 Task: Choose the host language as Tagalog.
Action: Mouse moved to (810, 116)
Screenshot: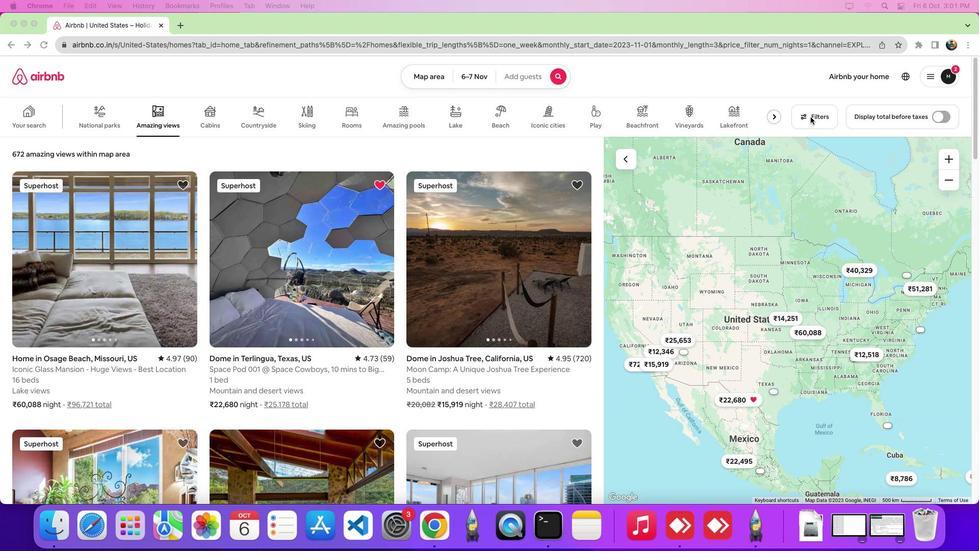 
Action: Mouse pressed left at (810, 116)
Screenshot: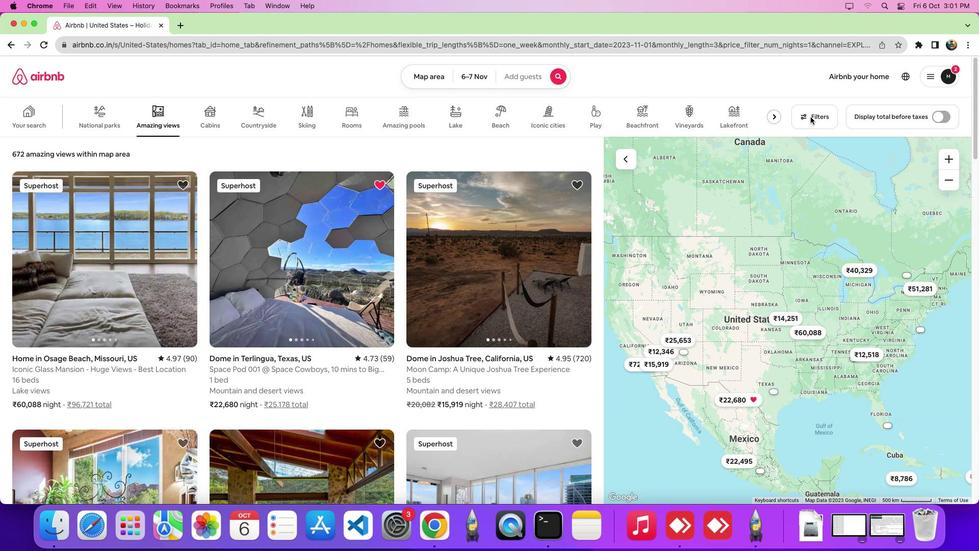 
Action: Mouse moved to (813, 109)
Screenshot: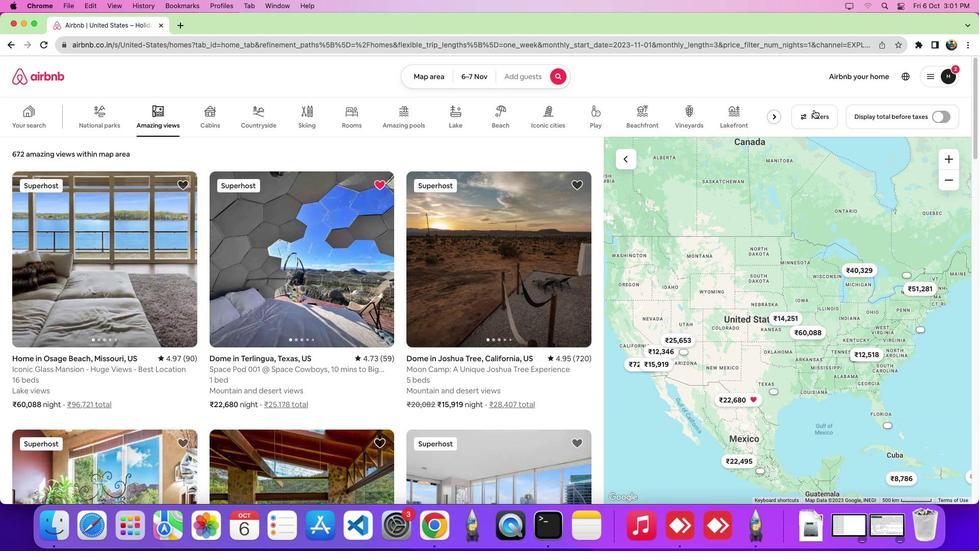 
Action: Mouse pressed left at (813, 109)
Screenshot: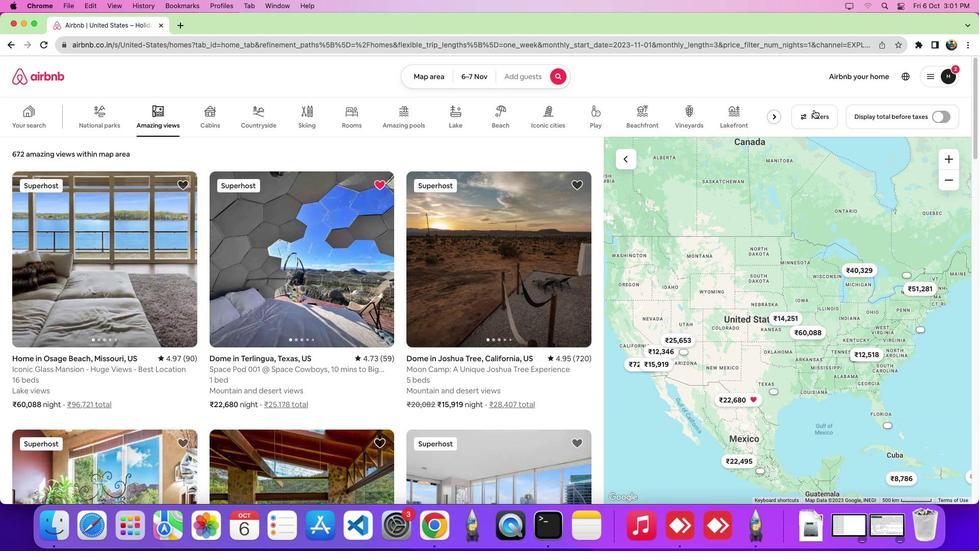 
Action: Mouse moved to (355, 185)
Screenshot: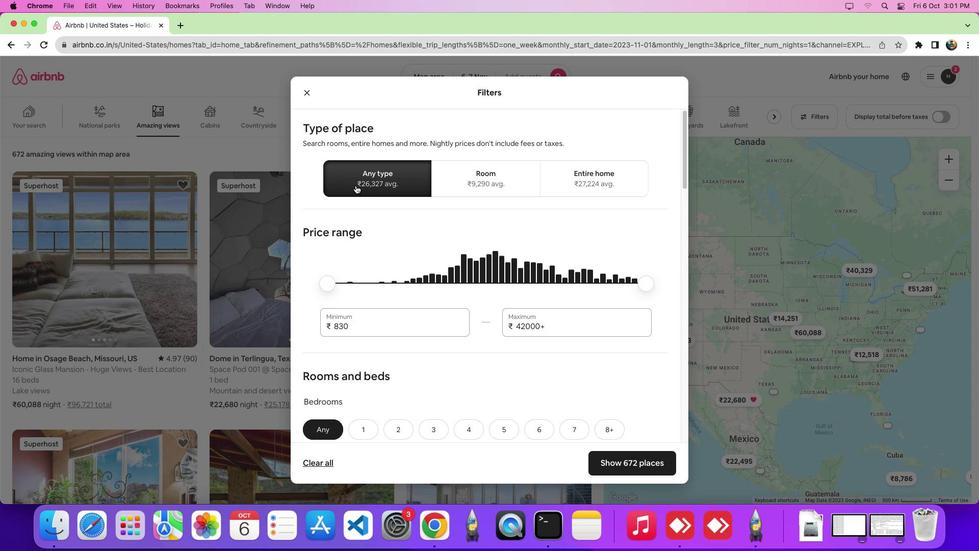 
Action: Mouse pressed left at (355, 185)
Screenshot: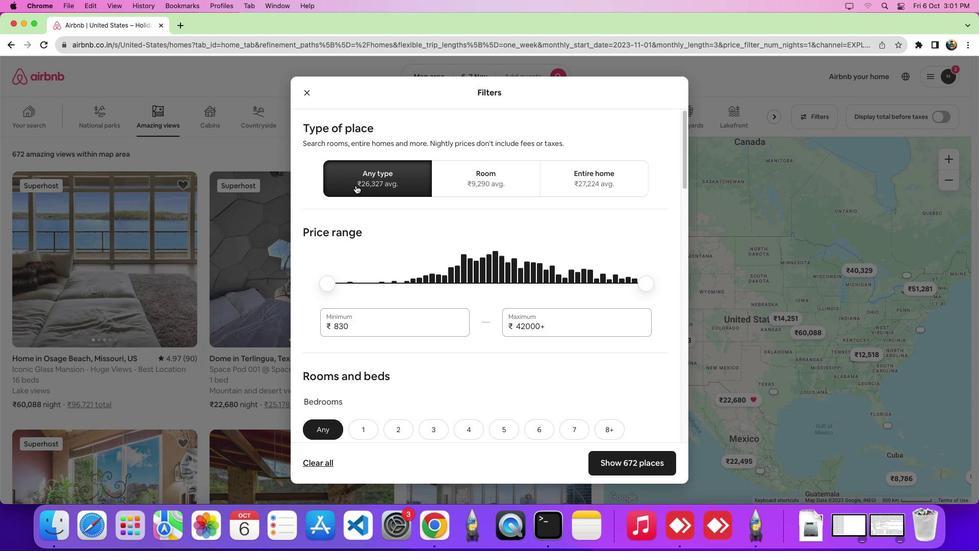 
Action: Mouse moved to (304, 274)
Screenshot: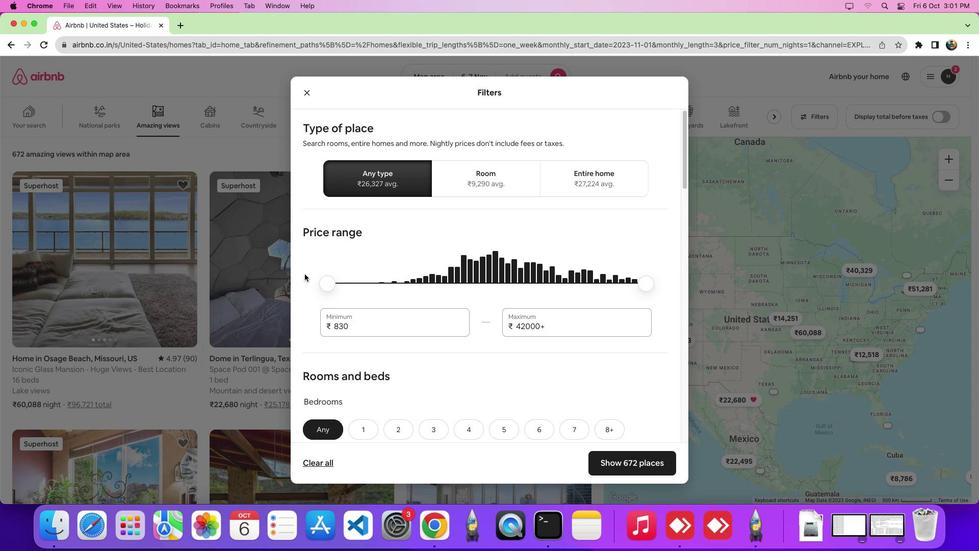 
Action: Mouse scrolled (304, 274) with delta (0, 0)
Screenshot: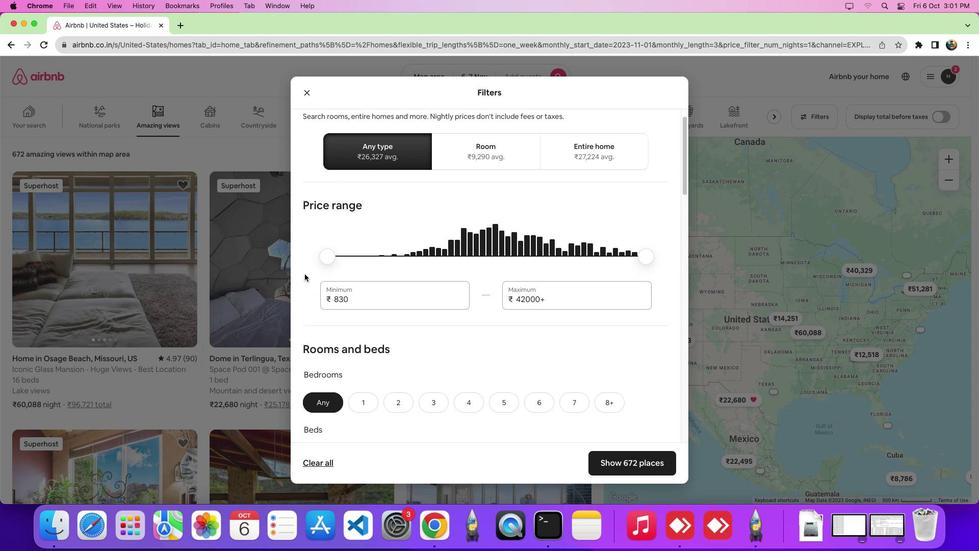 
Action: Mouse scrolled (304, 274) with delta (0, 0)
Screenshot: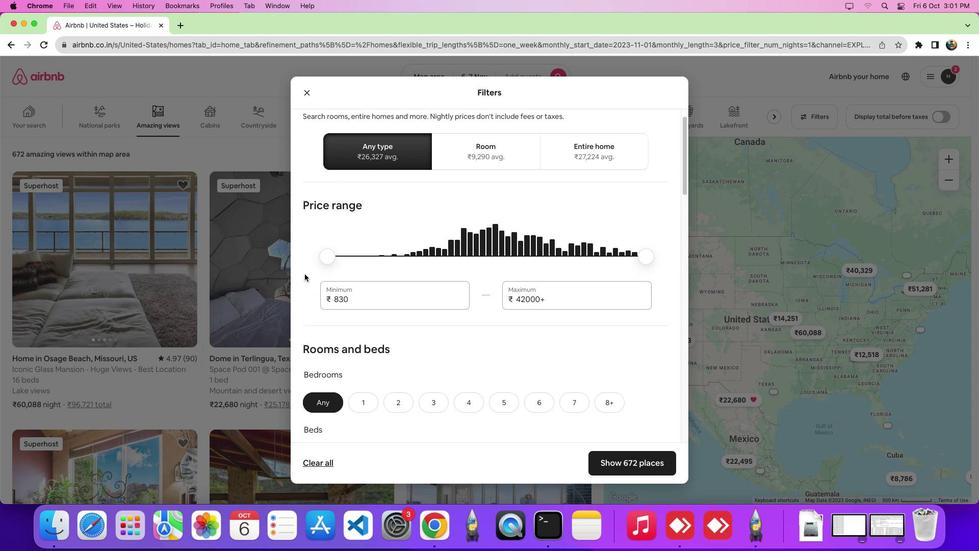 
Action: Mouse scrolled (304, 274) with delta (0, -4)
Screenshot: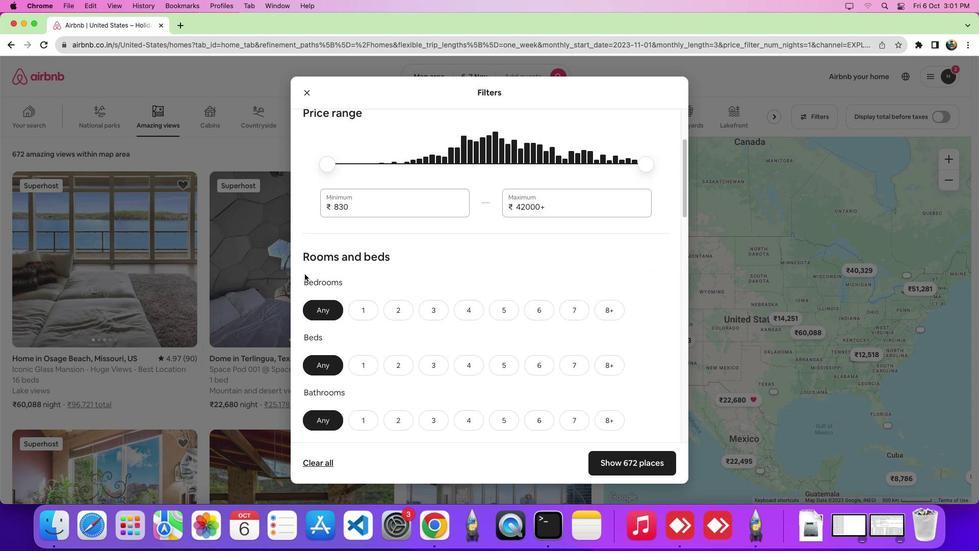 
Action: Mouse scrolled (304, 274) with delta (0, -5)
Screenshot: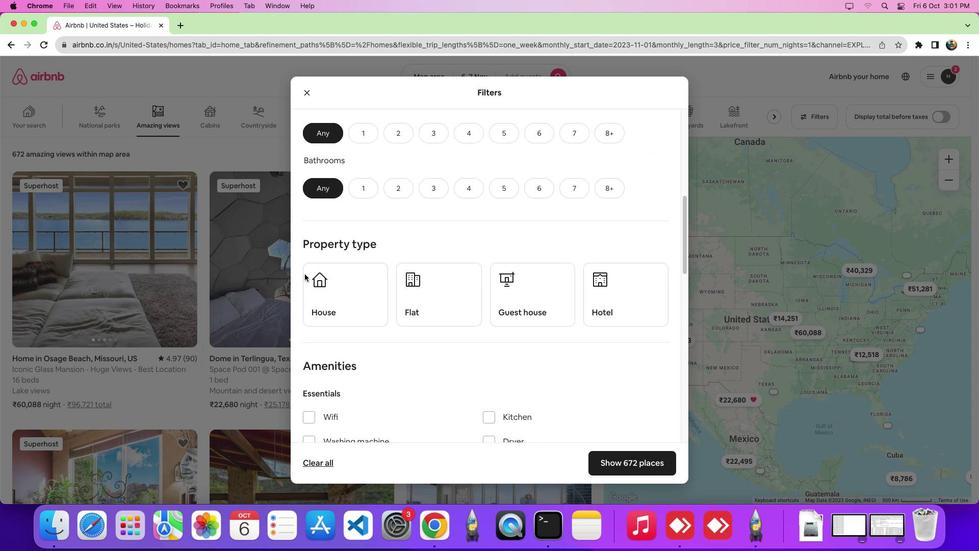 
Action: Mouse scrolled (304, 274) with delta (0, 0)
Screenshot: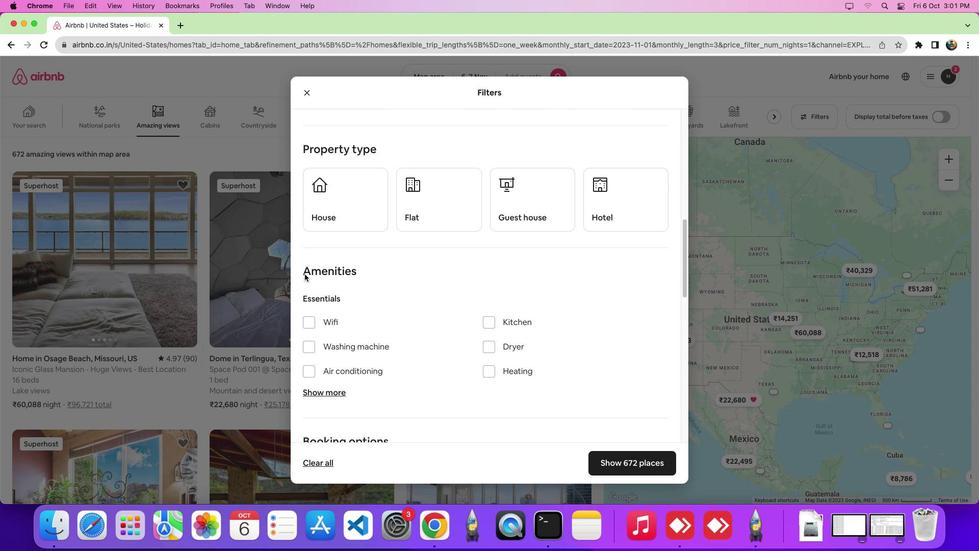 
Action: Mouse scrolled (304, 274) with delta (0, -1)
Screenshot: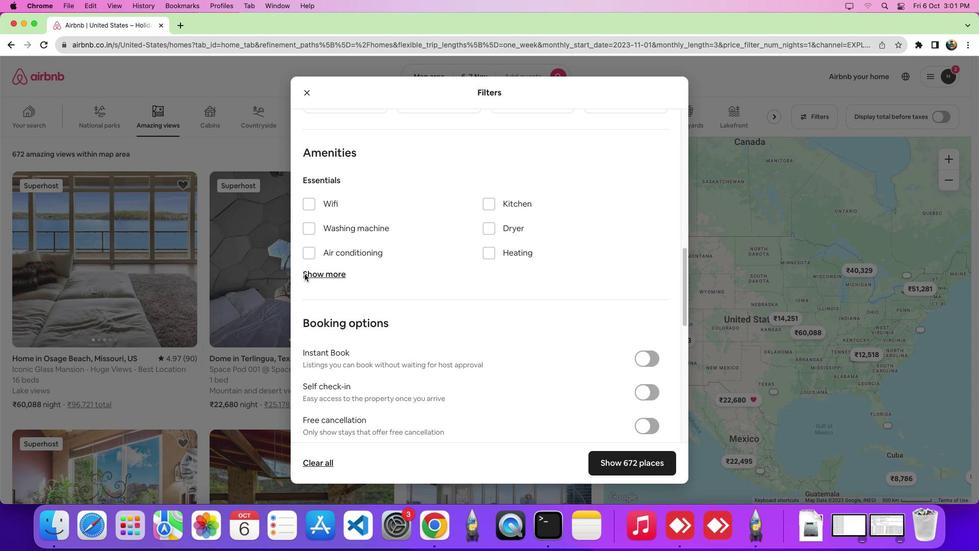 
Action: Mouse scrolled (304, 274) with delta (0, -4)
Screenshot: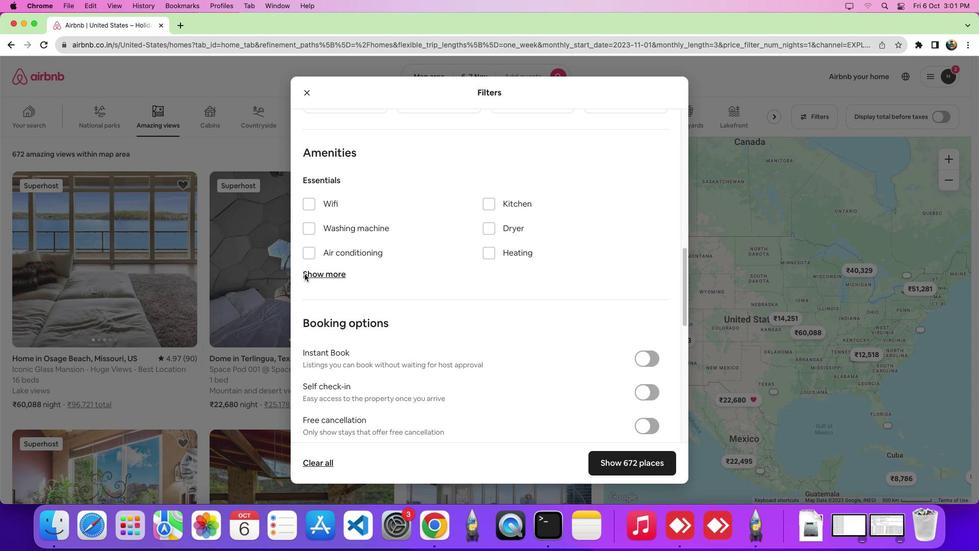 
Action: Mouse scrolled (304, 274) with delta (0, -6)
Screenshot: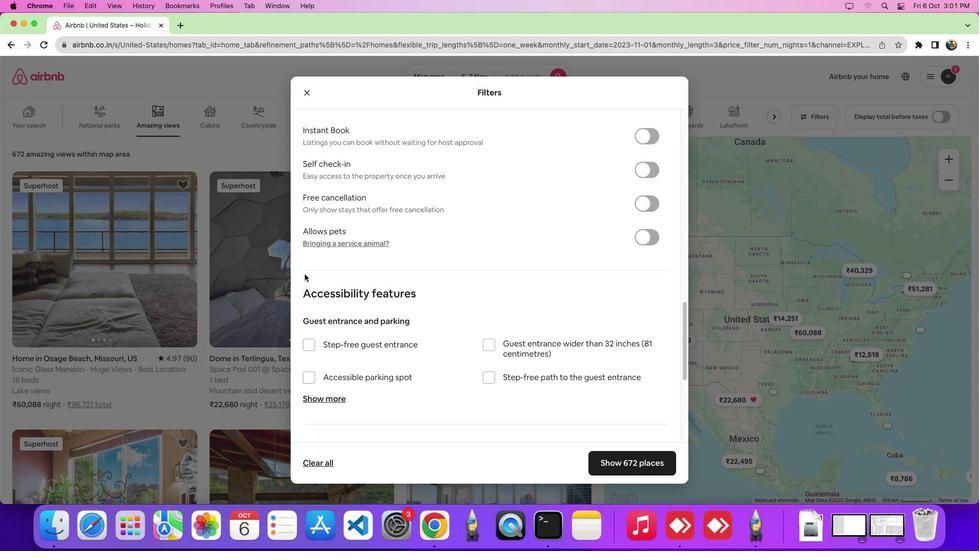 
Action: Mouse scrolled (304, 274) with delta (0, 0)
Screenshot: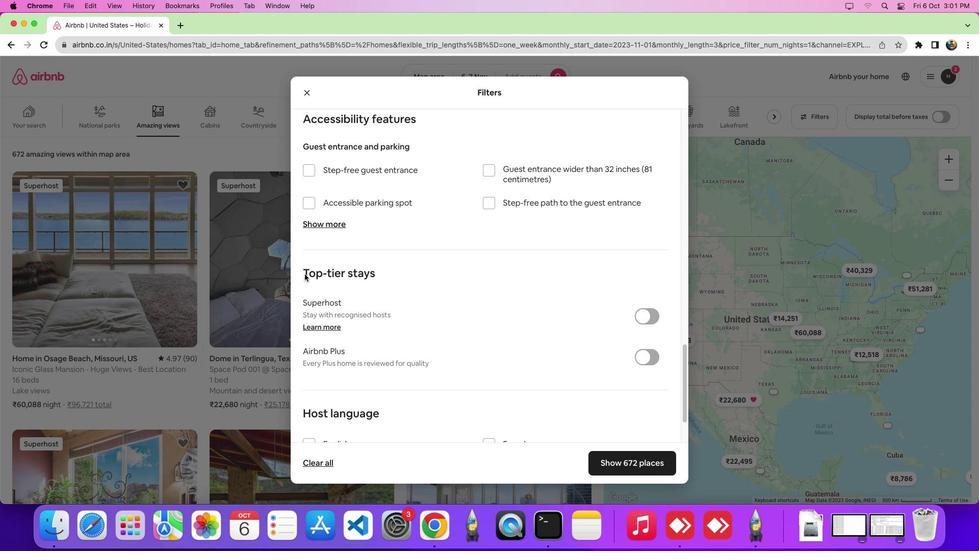 
Action: Mouse scrolled (304, 274) with delta (0, -1)
Screenshot: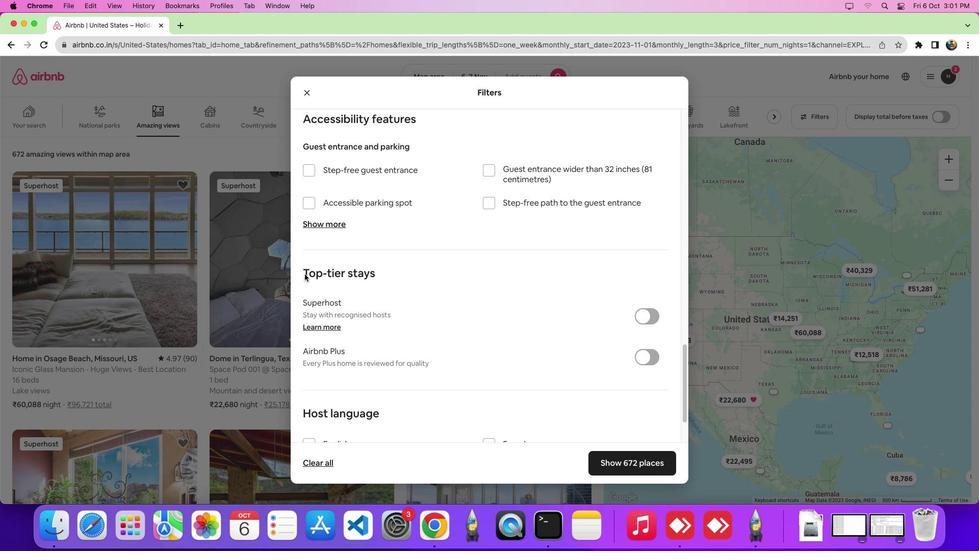 
Action: Mouse scrolled (304, 274) with delta (0, -4)
Screenshot: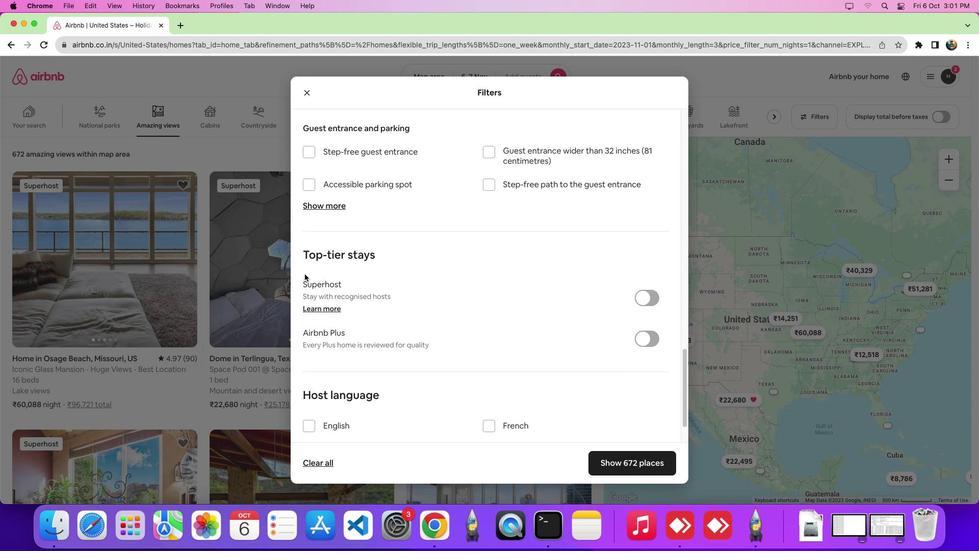 
Action: Mouse scrolled (304, 274) with delta (0, -6)
Screenshot: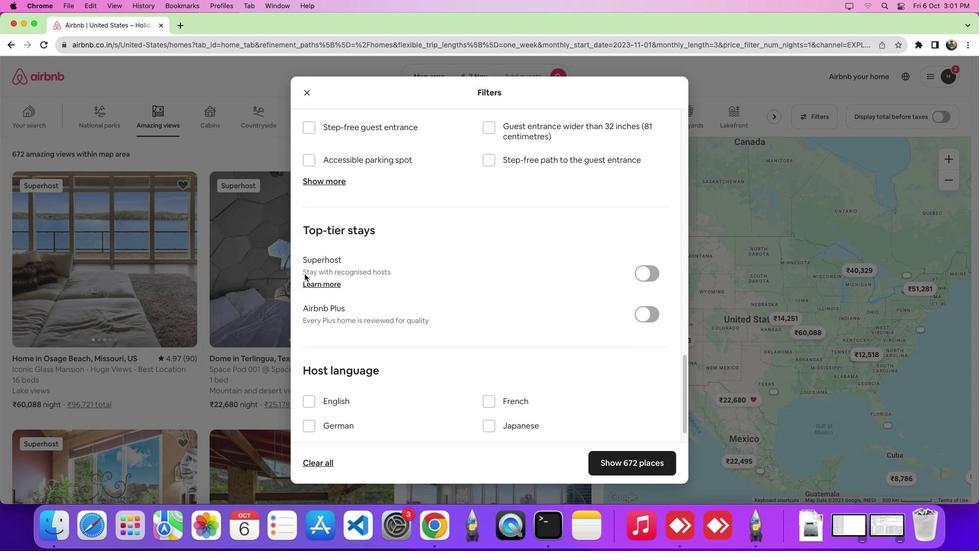 
Action: Mouse moved to (304, 274)
Screenshot: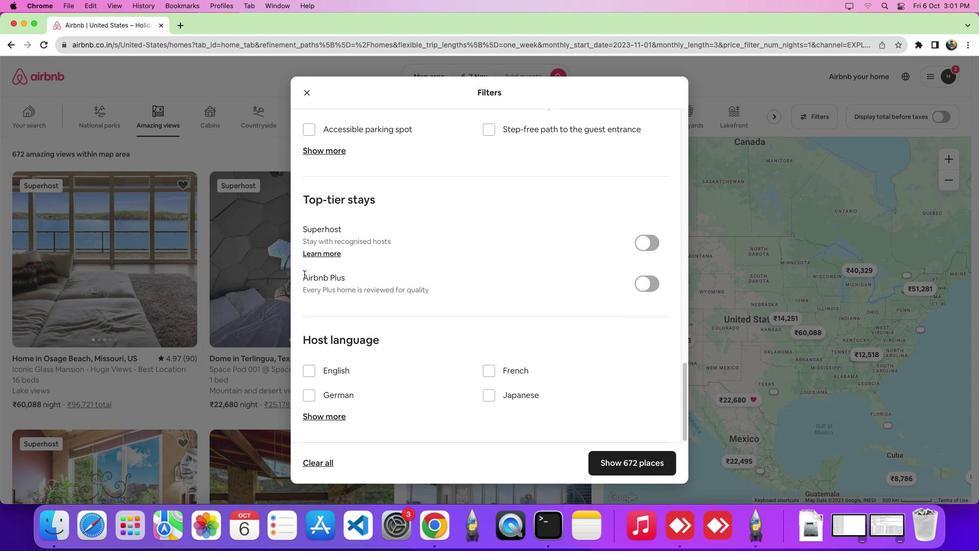 
Action: Mouse scrolled (304, 274) with delta (0, 0)
Screenshot: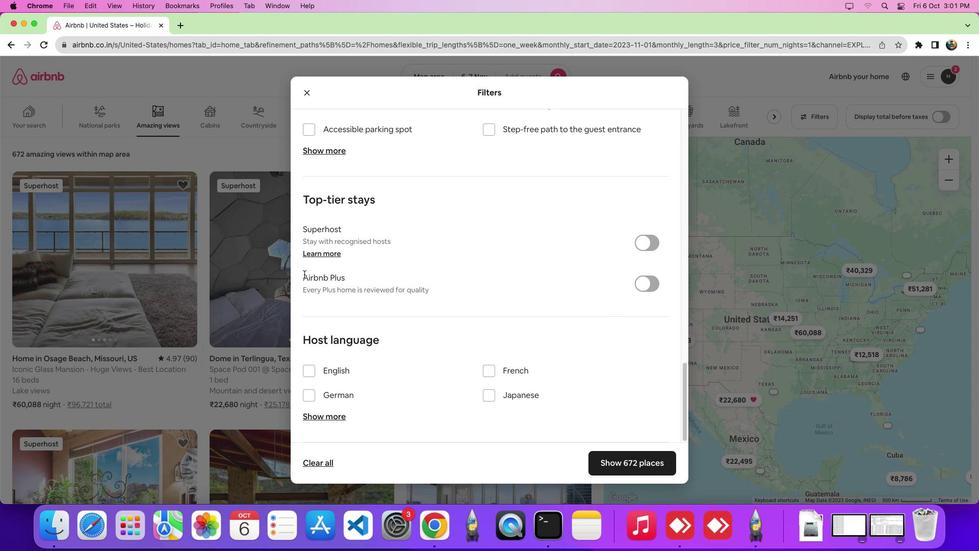 
Action: Mouse scrolled (304, 274) with delta (0, -1)
Screenshot: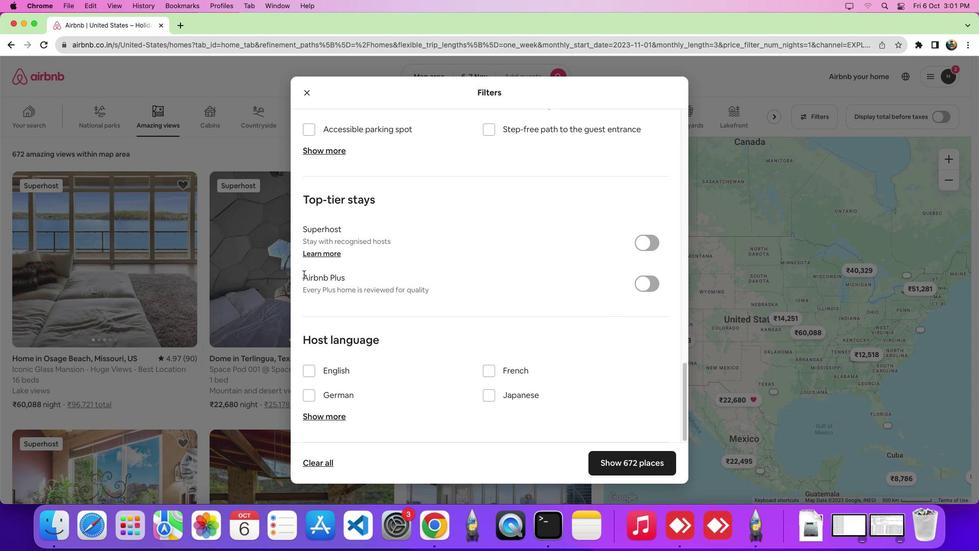 
Action: Mouse scrolled (304, 274) with delta (0, -5)
Screenshot: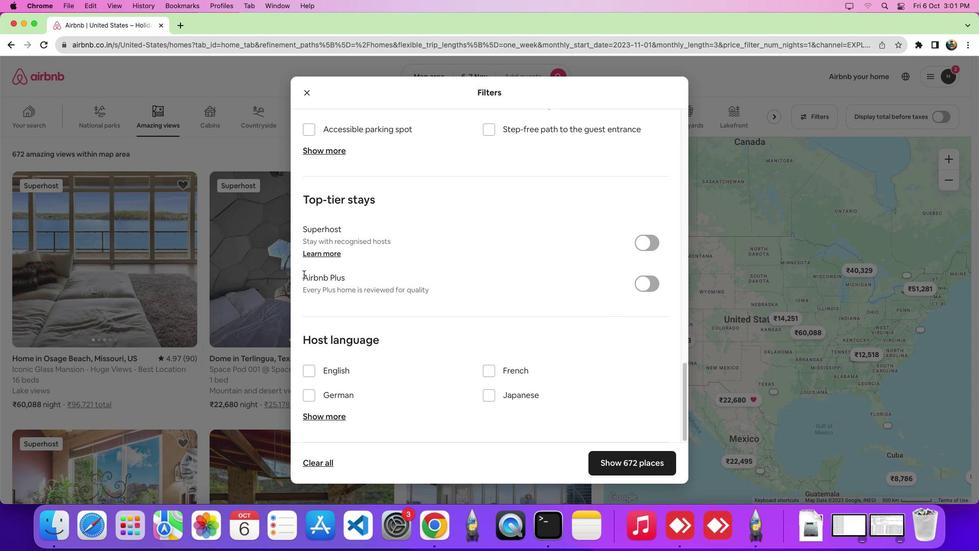 
Action: Mouse scrolled (304, 274) with delta (0, -7)
Screenshot: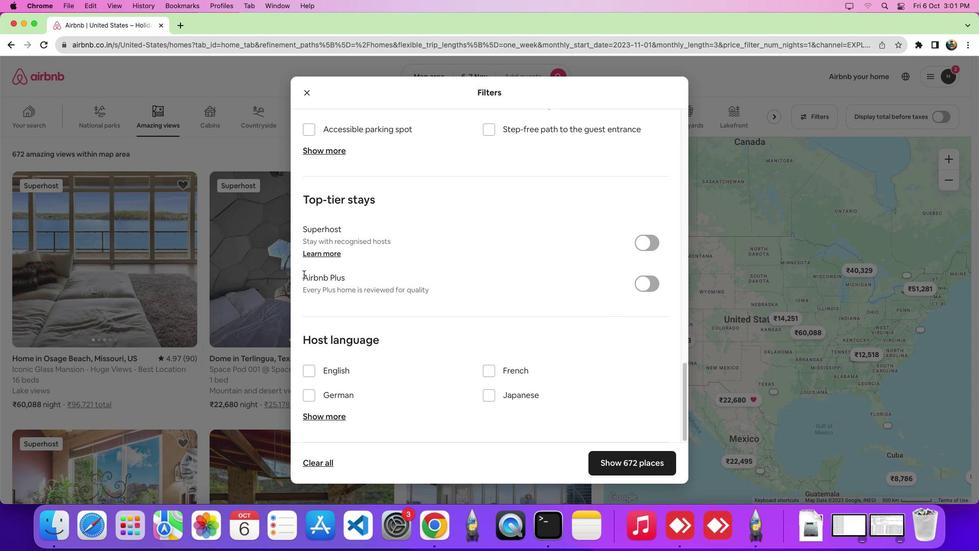 
Action: Mouse moved to (303, 274)
Screenshot: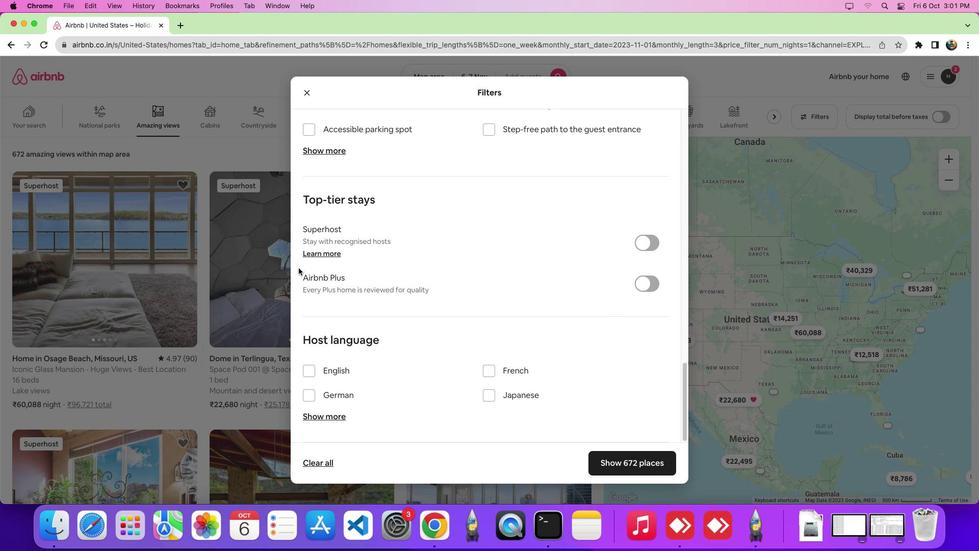 
Action: Mouse scrolled (303, 274) with delta (0, -7)
Screenshot: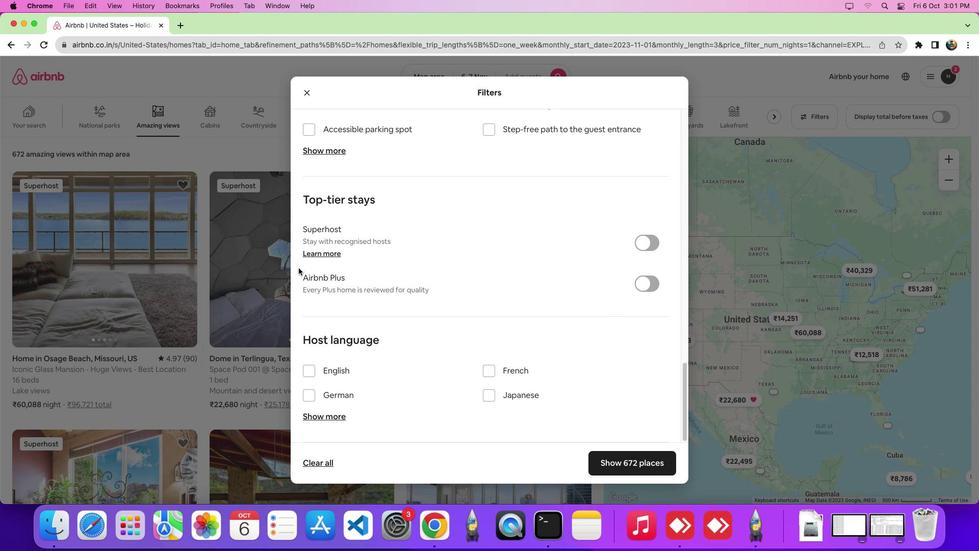 
Action: Mouse moved to (314, 411)
Screenshot: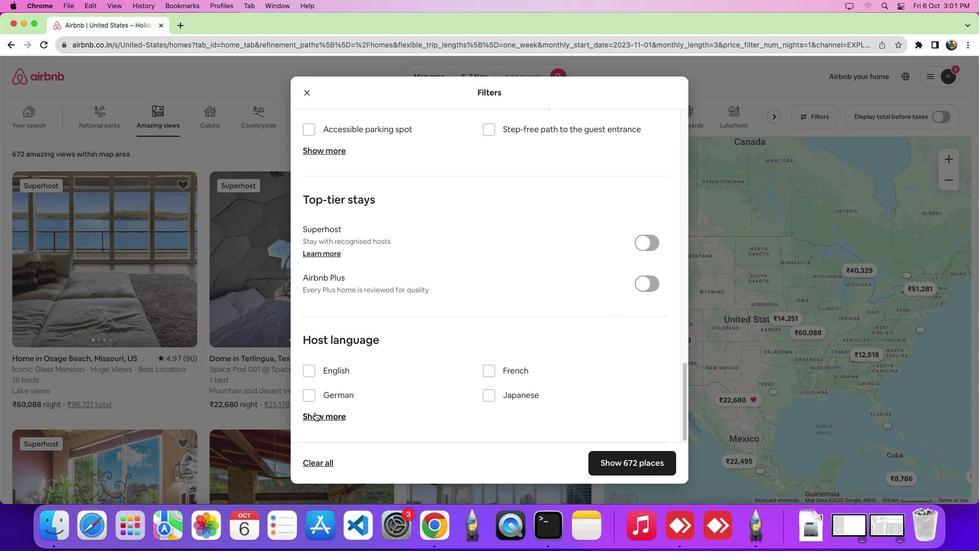 
Action: Mouse pressed left at (314, 411)
Screenshot: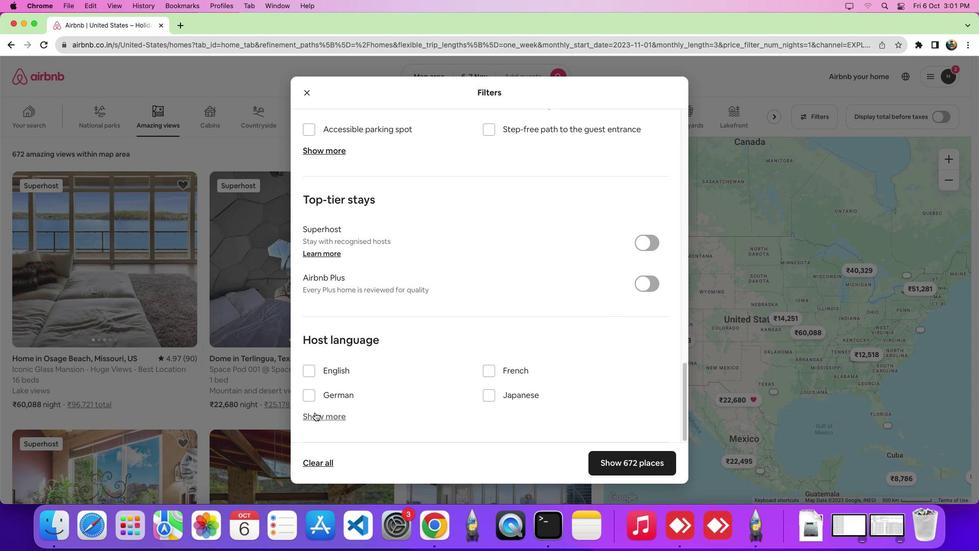 
Action: Mouse moved to (489, 343)
Screenshot: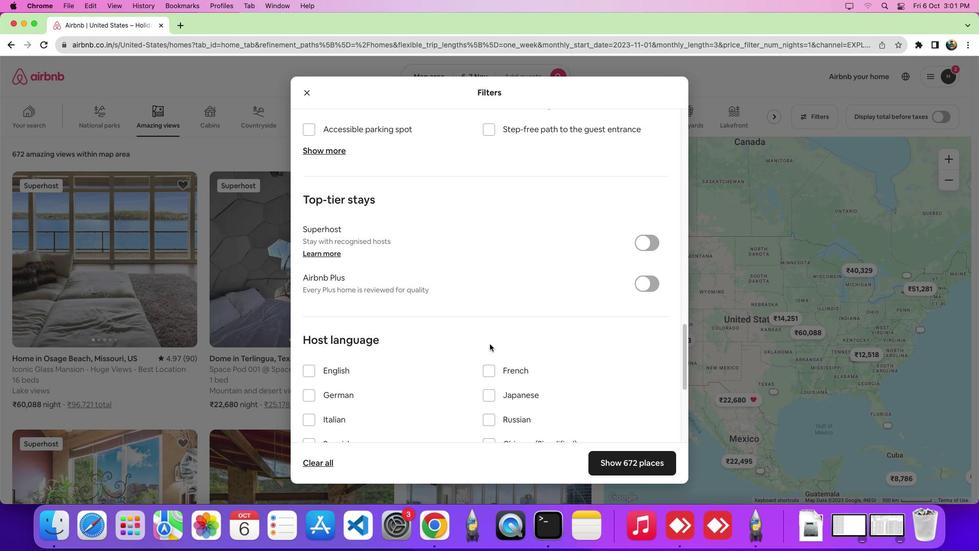 
Action: Mouse scrolled (489, 343) with delta (0, 0)
Screenshot: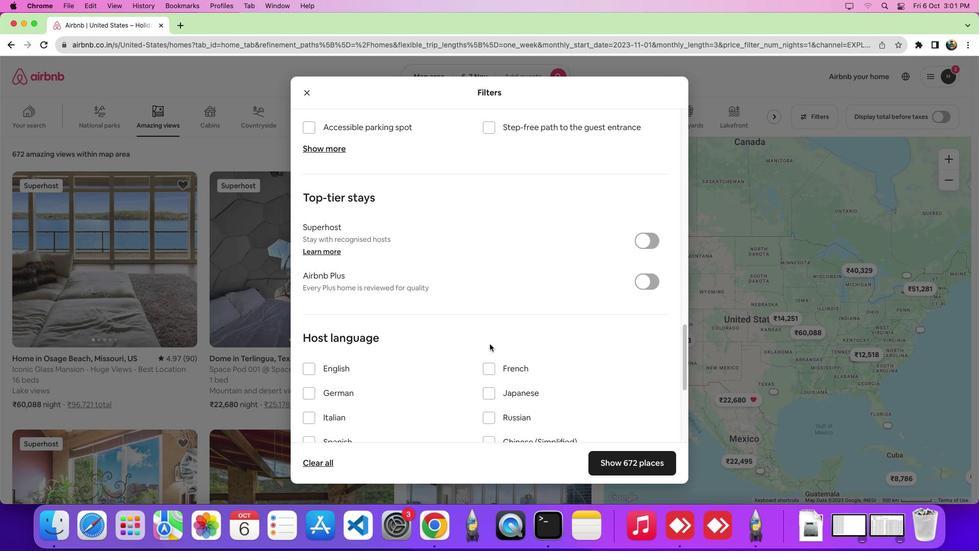 
Action: Mouse scrolled (489, 343) with delta (0, 0)
Screenshot: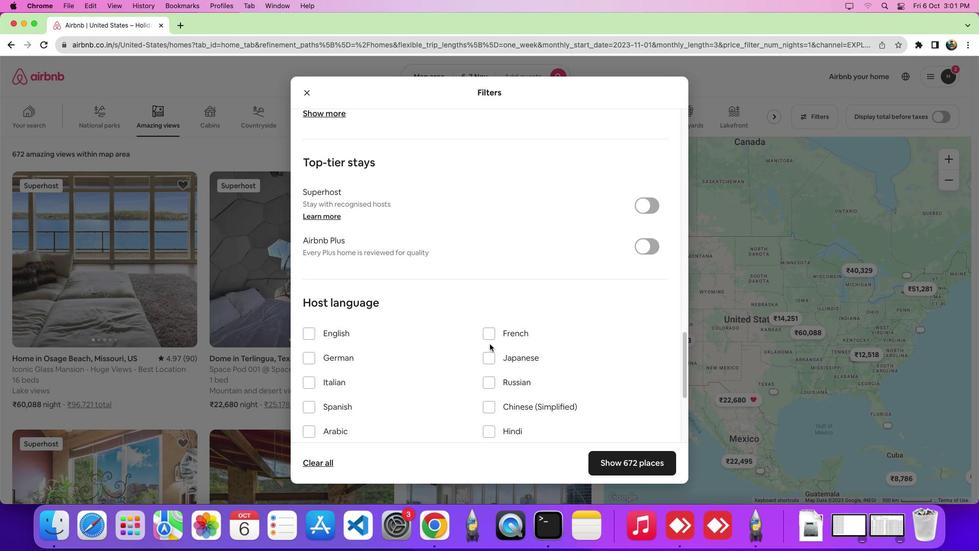 
Action: Mouse scrolled (489, 343) with delta (0, -3)
Screenshot: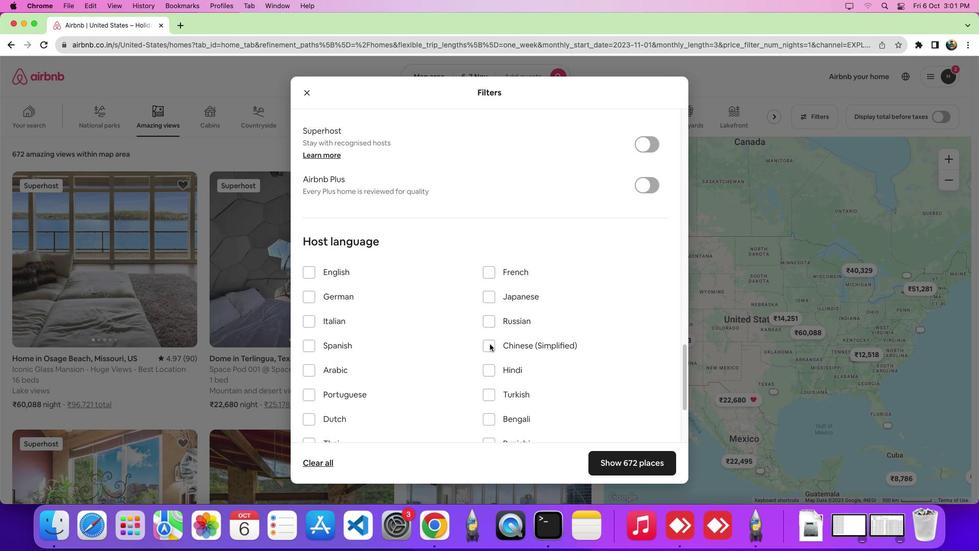 
Action: Mouse scrolled (489, 343) with delta (0, 0)
Screenshot: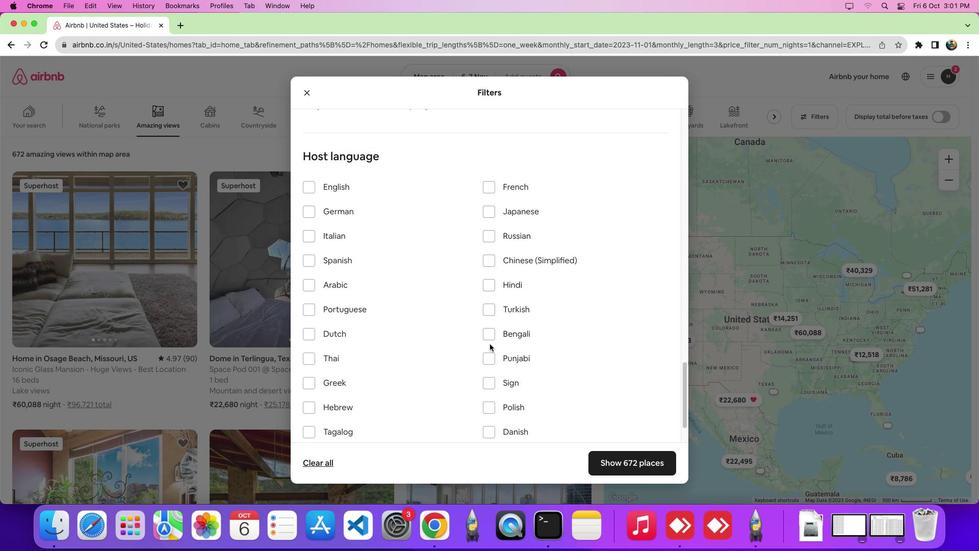 
Action: Mouse scrolled (489, 343) with delta (0, 0)
Screenshot: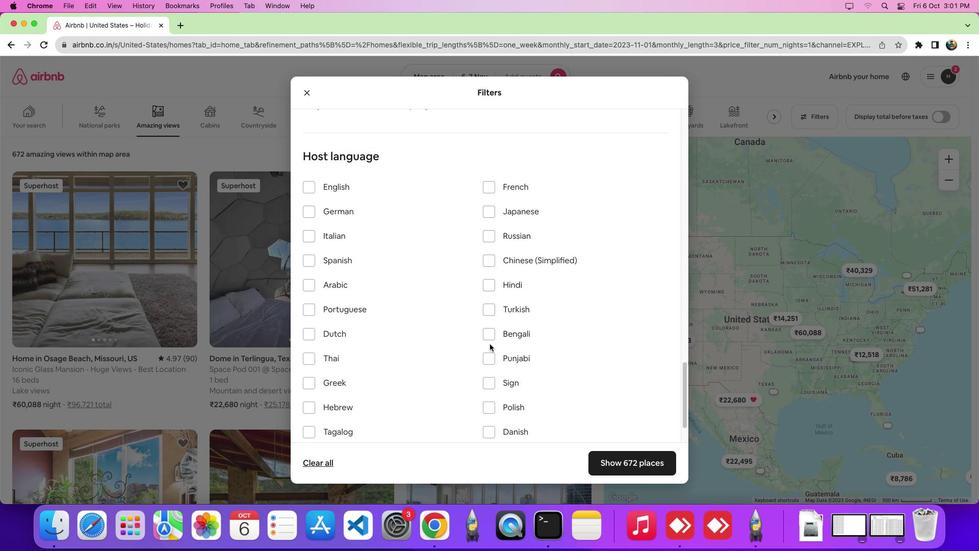 
Action: Mouse scrolled (489, 343) with delta (0, -4)
Screenshot: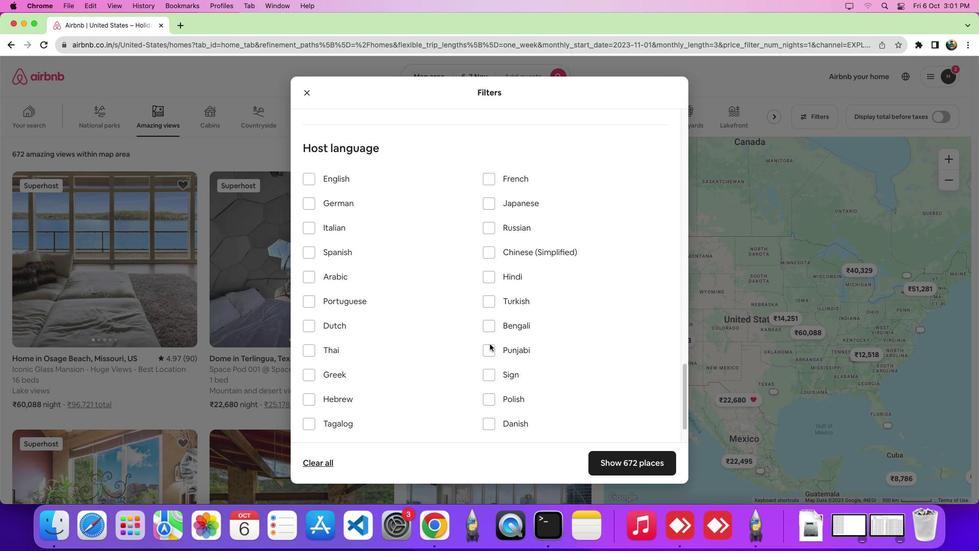 
Action: Mouse scrolled (489, 343) with delta (0, -6)
Screenshot: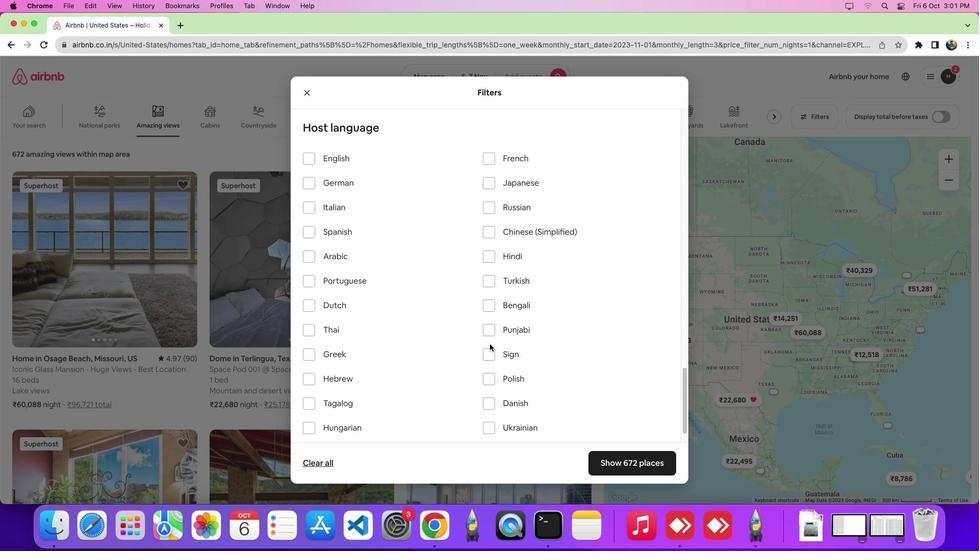 
Action: Mouse scrolled (489, 343) with delta (0, -7)
Screenshot: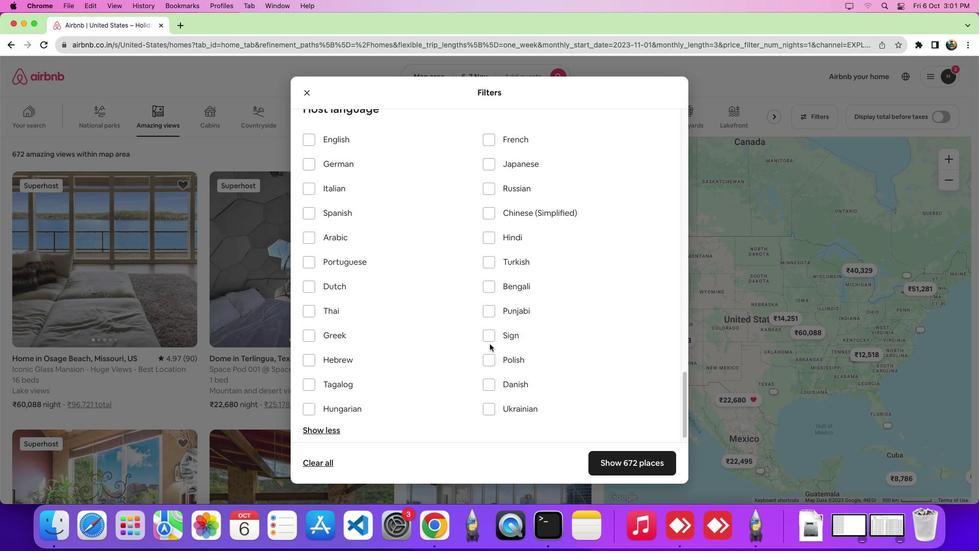
Action: Mouse scrolled (489, 343) with delta (0, 0)
Screenshot: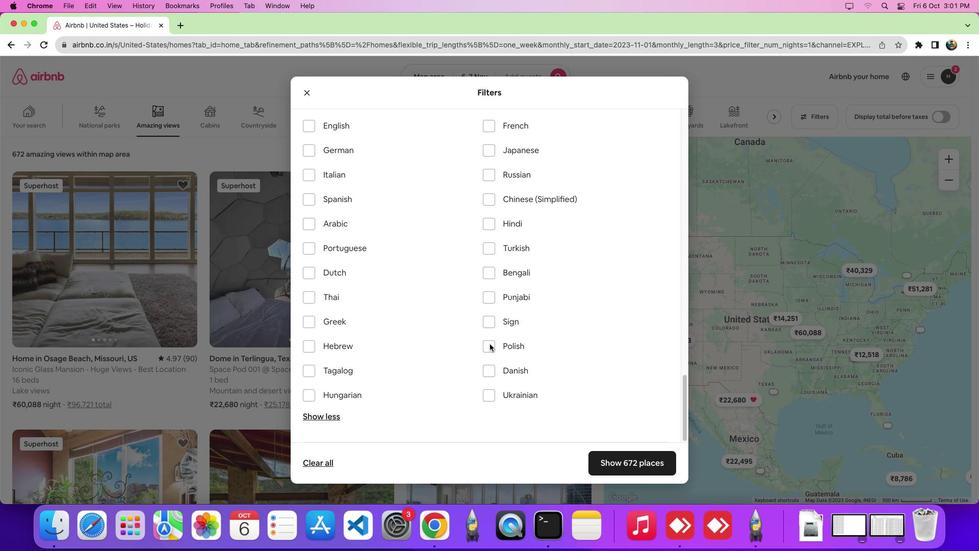 
Action: Mouse scrolled (489, 343) with delta (0, -1)
Screenshot: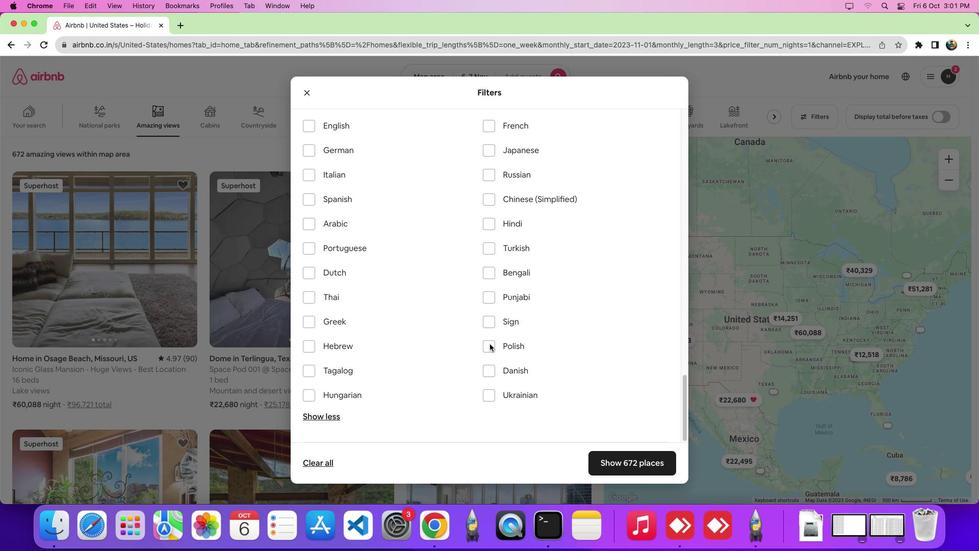 
Action: Mouse scrolled (489, 343) with delta (0, -4)
Screenshot: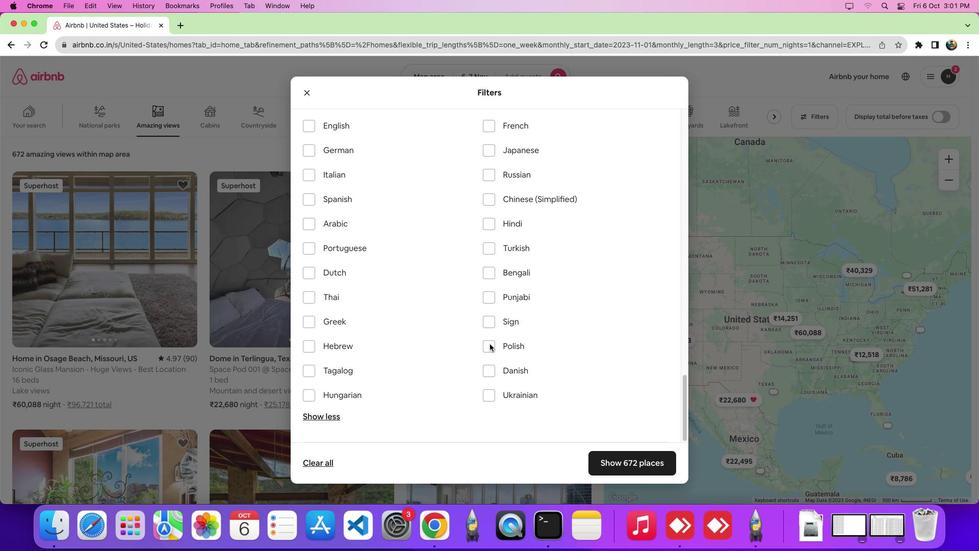 
Action: Mouse moved to (312, 371)
Screenshot: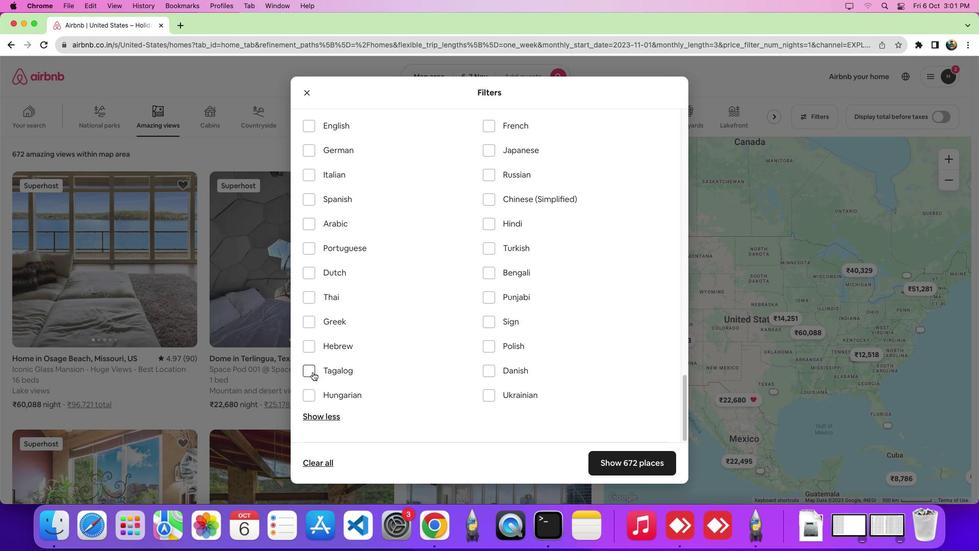 
Action: Mouse pressed left at (312, 371)
Screenshot: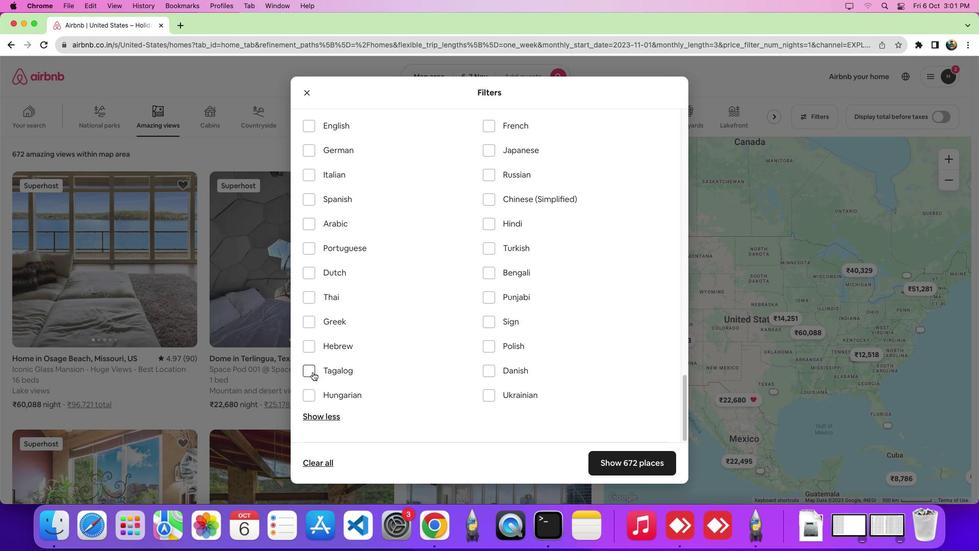 
